 Task: Check the sale-to-list ratio of sun room in the last 5 years.
Action: Mouse moved to (781, 175)
Screenshot: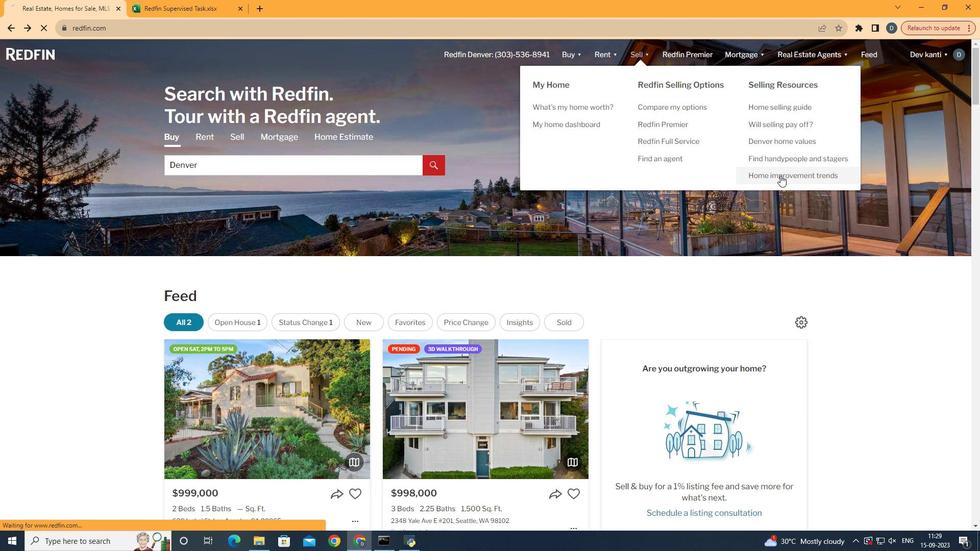 
Action: Mouse pressed left at (781, 175)
Screenshot: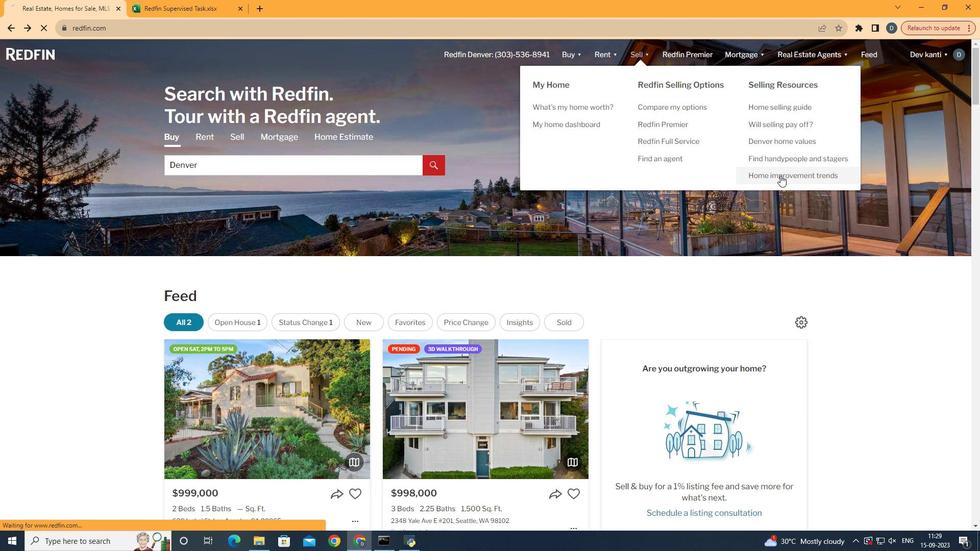 
Action: Mouse moved to (247, 192)
Screenshot: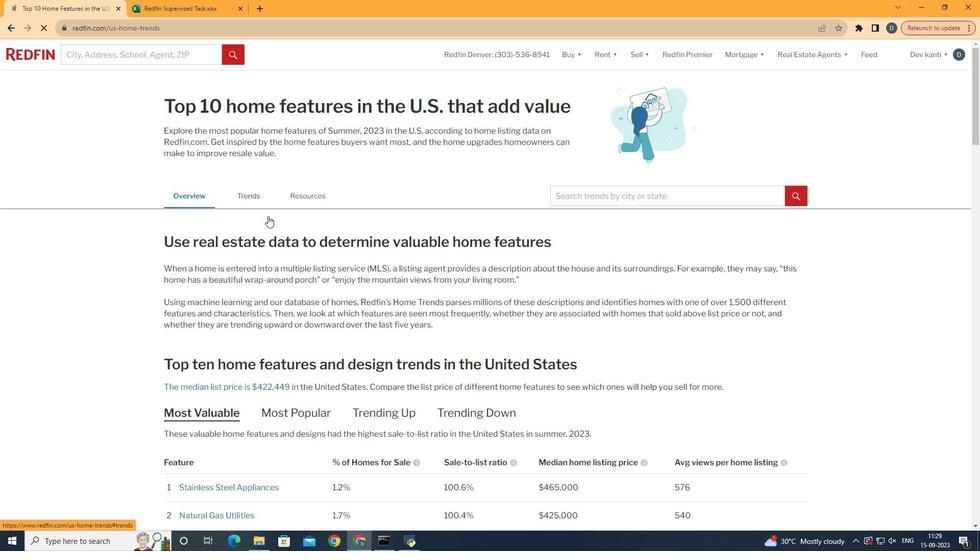 
Action: Mouse pressed left at (247, 192)
Screenshot: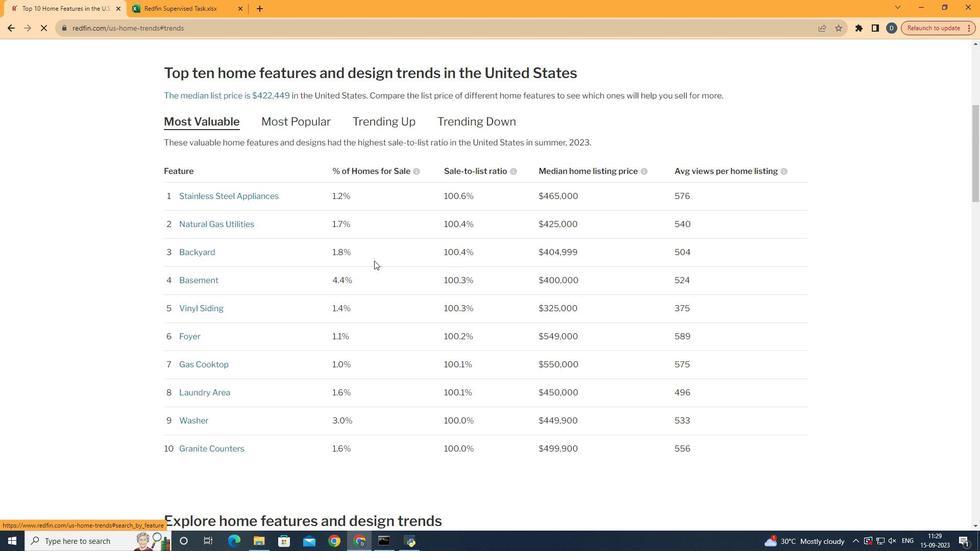 
Action: Mouse moved to (424, 272)
Screenshot: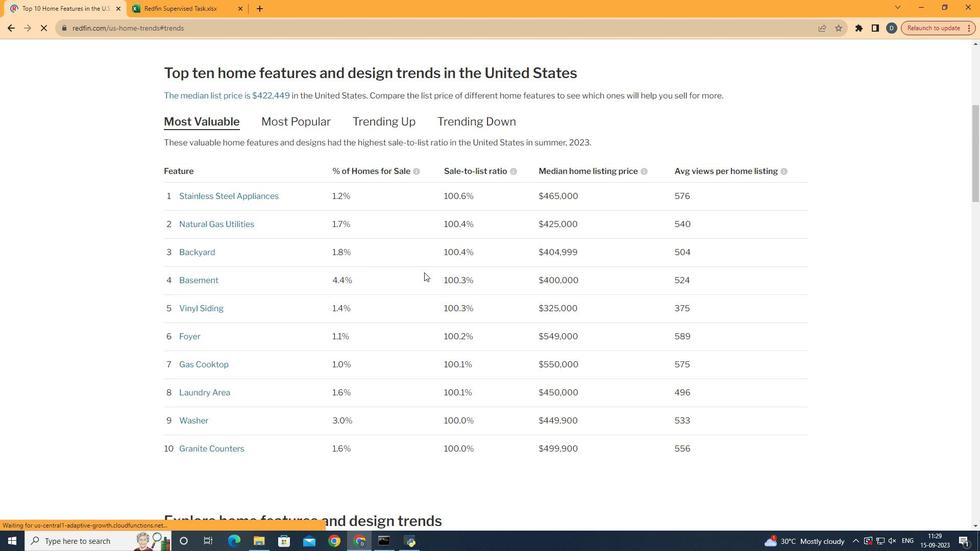 
Action: Mouse scrolled (424, 272) with delta (0, 0)
Screenshot: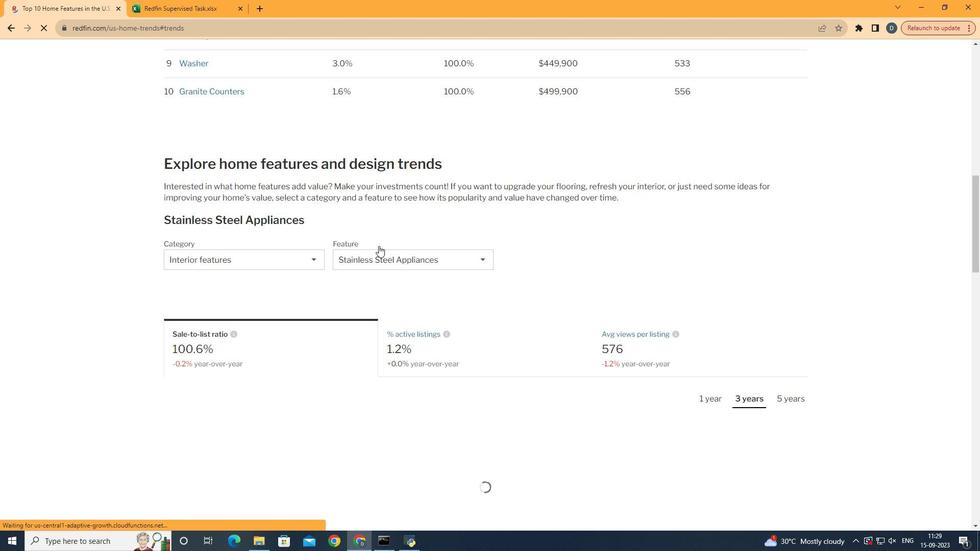 
Action: Mouse scrolled (424, 272) with delta (0, 0)
Screenshot: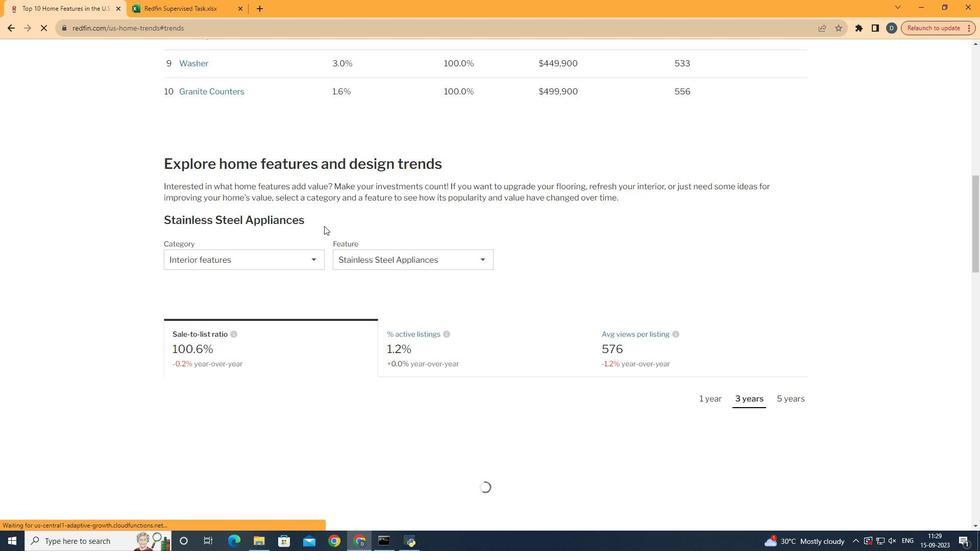 
Action: Mouse scrolled (424, 272) with delta (0, 0)
Screenshot: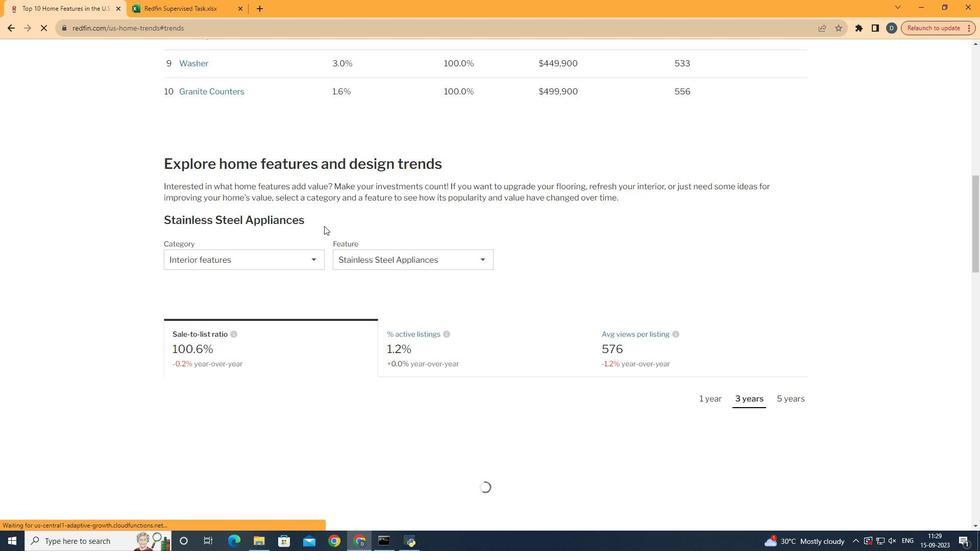 
Action: Mouse scrolled (424, 272) with delta (0, 0)
Screenshot: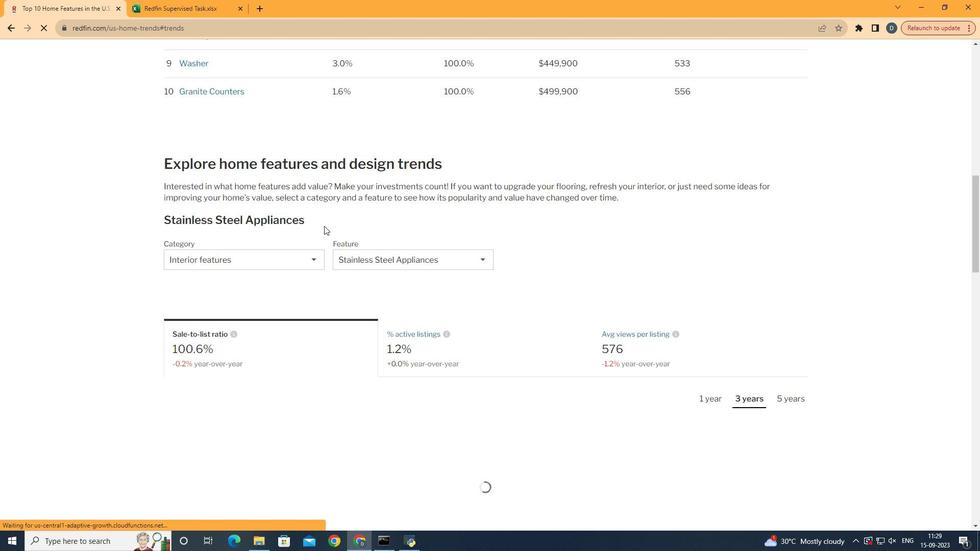 
Action: Mouse scrolled (424, 272) with delta (0, 0)
Screenshot: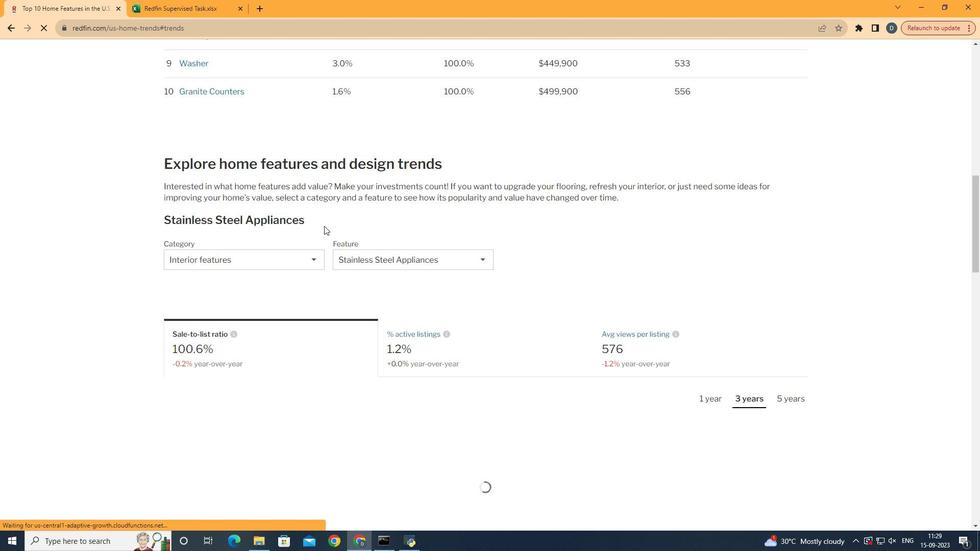 
Action: Mouse scrolled (424, 272) with delta (0, 0)
Screenshot: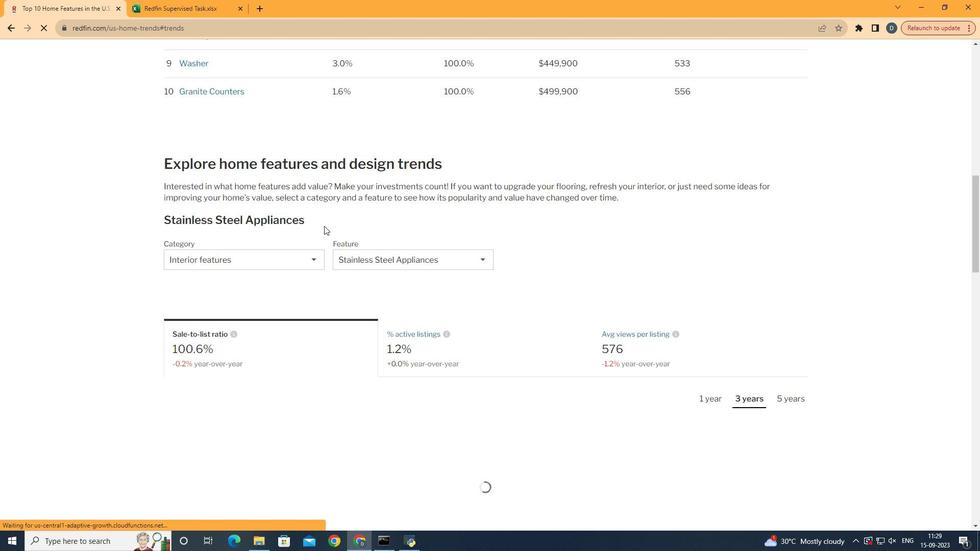 
Action: Mouse scrolled (424, 272) with delta (0, 0)
Screenshot: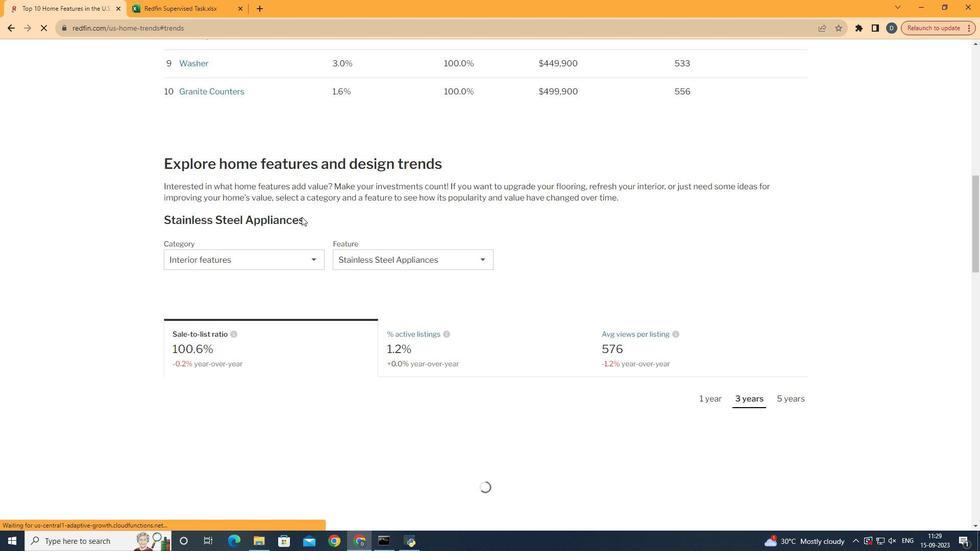 
Action: Mouse moved to (274, 266)
Screenshot: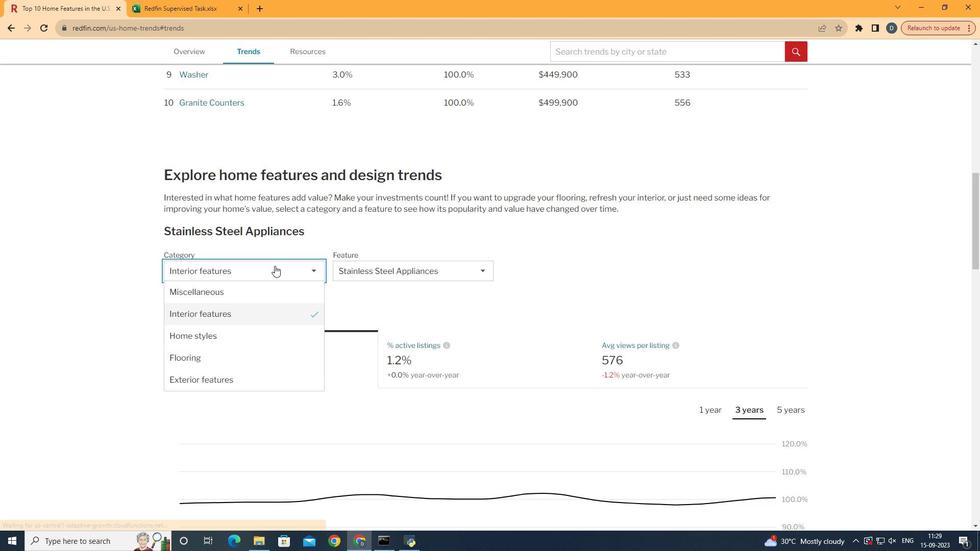 
Action: Mouse pressed left at (274, 266)
Screenshot: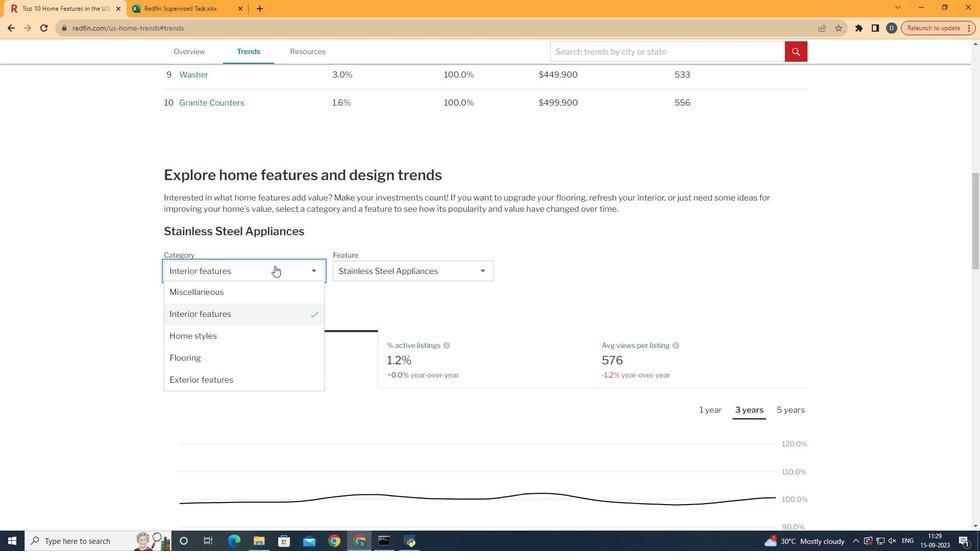 
Action: Mouse scrolled (274, 265) with delta (0, 0)
Screenshot: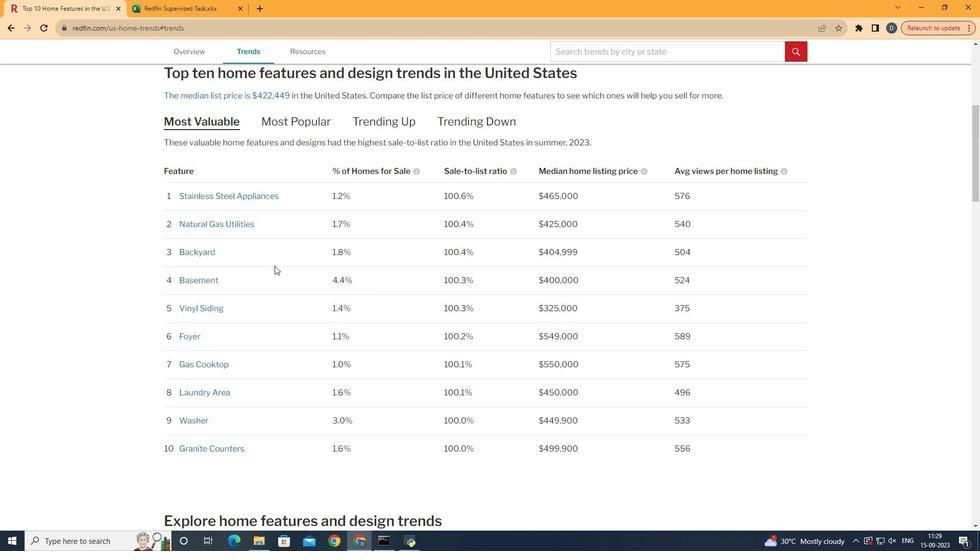 
Action: Mouse scrolled (274, 265) with delta (0, 0)
Screenshot: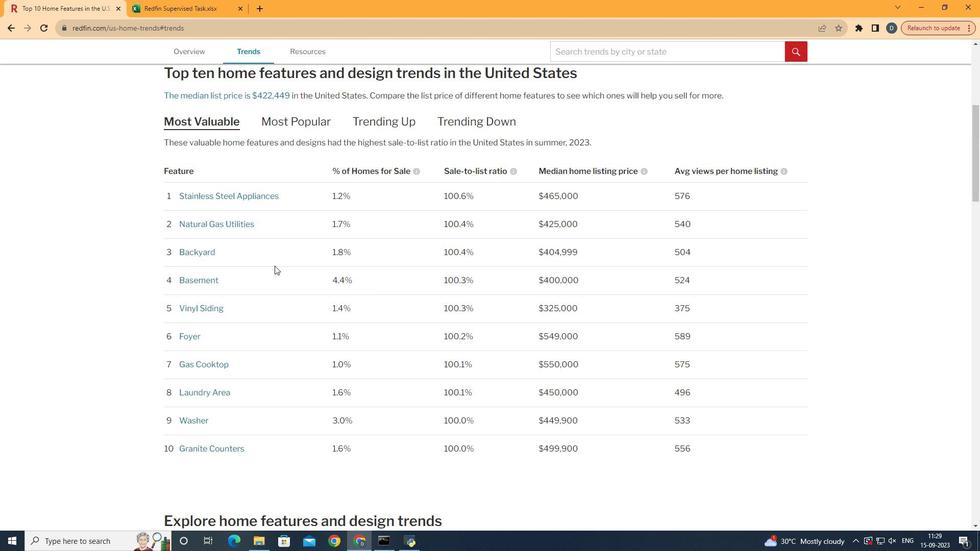 
Action: Mouse scrolled (274, 265) with delta (0, 0)
Screenshot: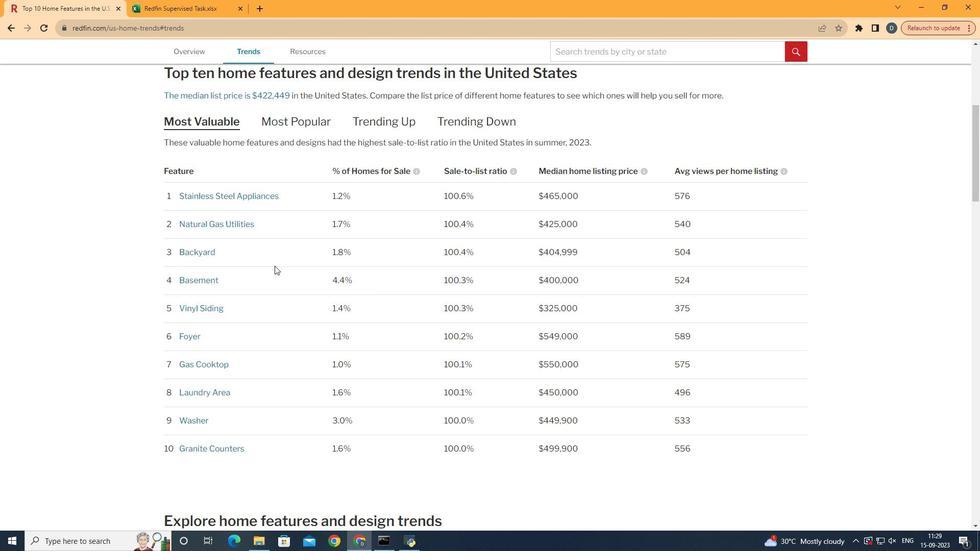 
Action: Mouse scrolled (274, 265) with delta (0, 0)
Screenshot: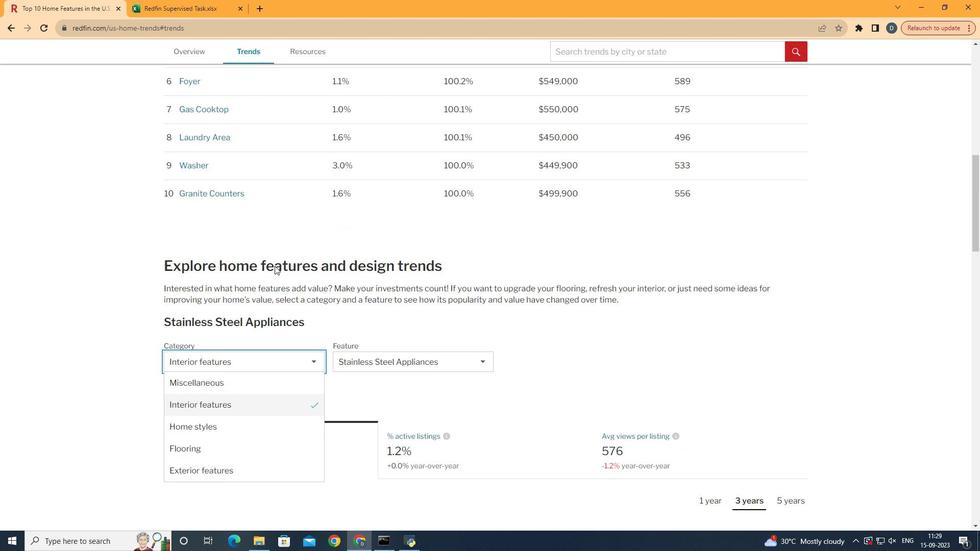 
Action: Mouse scrolled (274, 265) with delta (0, 0)
Screenshot: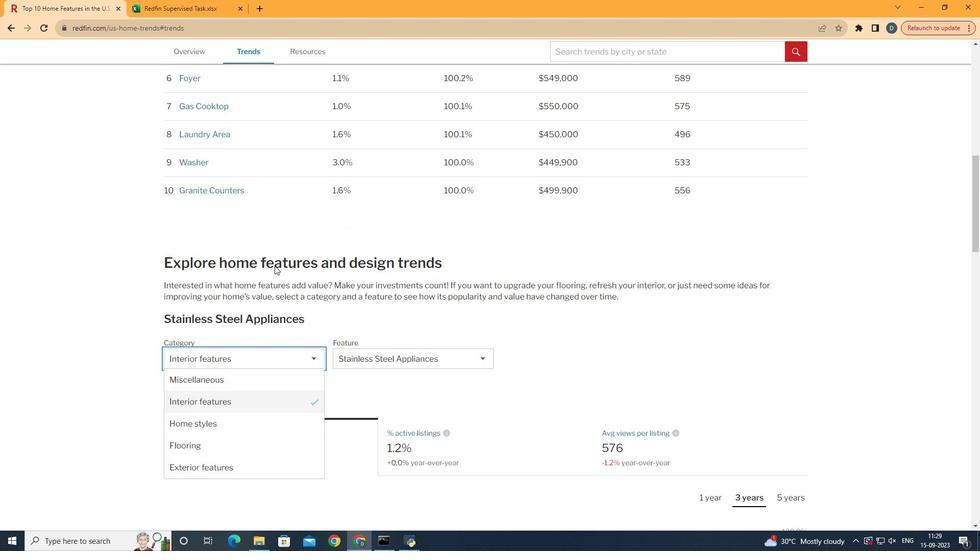 
Action: Mouse scrolled (274, 265) with delta (0, 0)
Screenshot: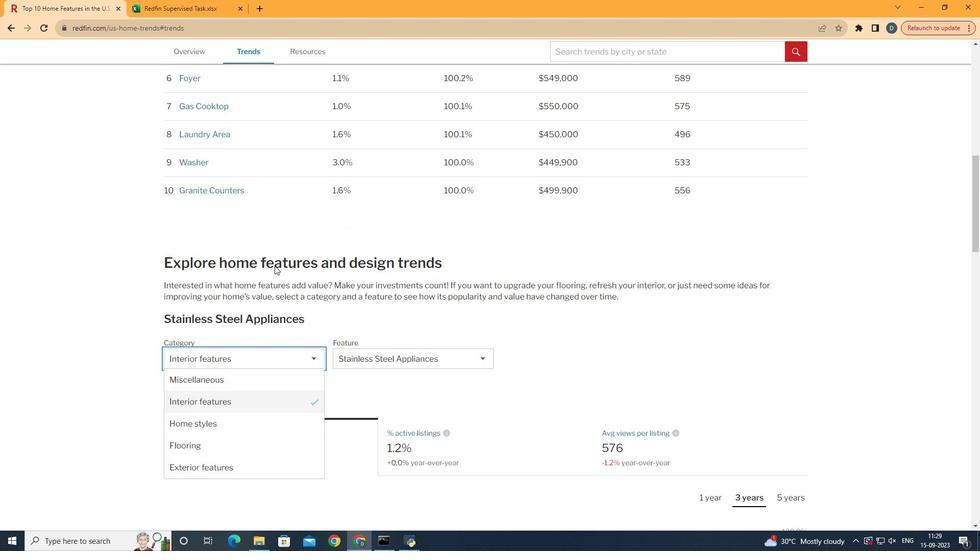
Action: Mouse scrolled (274, 265) with delta (0, 0)
Screenshot: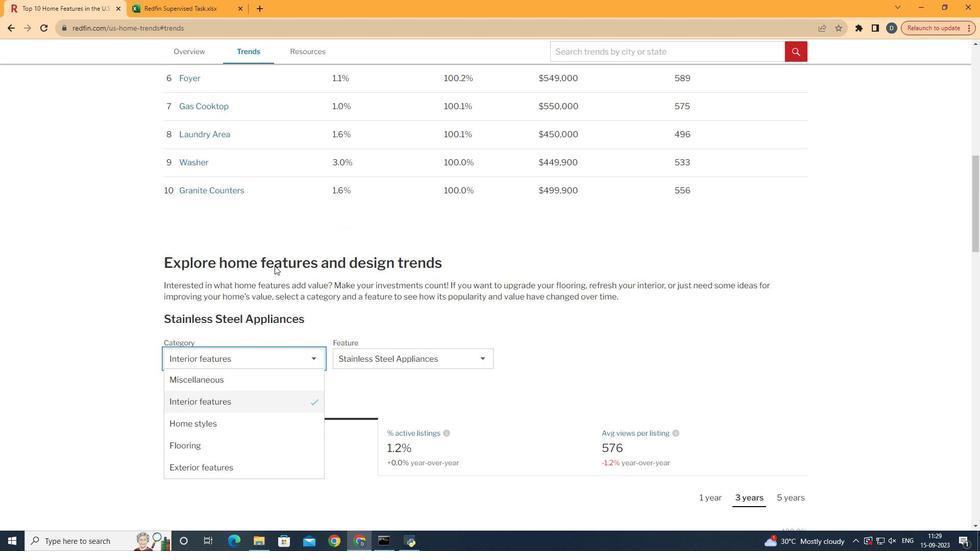 
Action: Mouse scrolled (274, 265) with delta (0, 0)
Screenshot: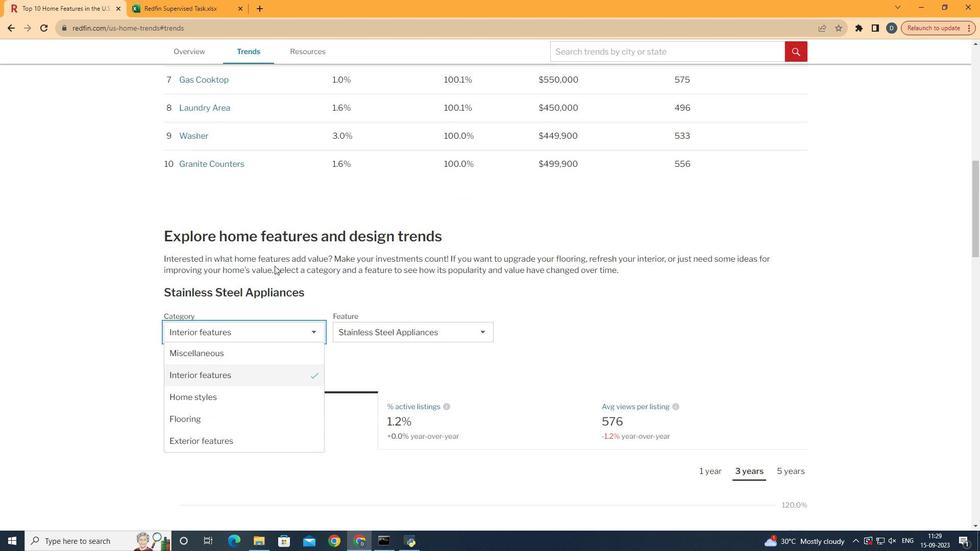 
Action: Mouse scrolled (274, 265) with delta (0, 0)
Screenshot: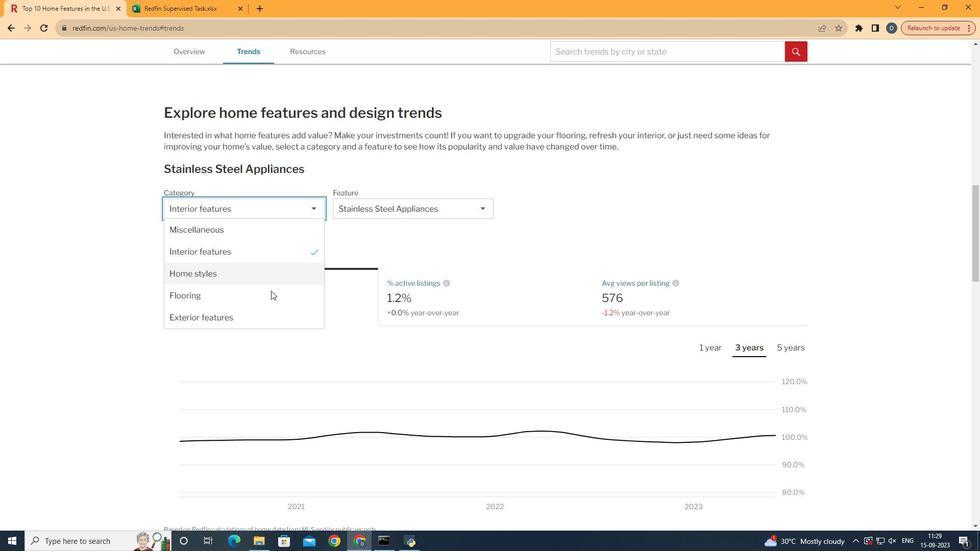 
Action: Mouse scrolled (274, 265) with delta (0, 0)
Screenshot: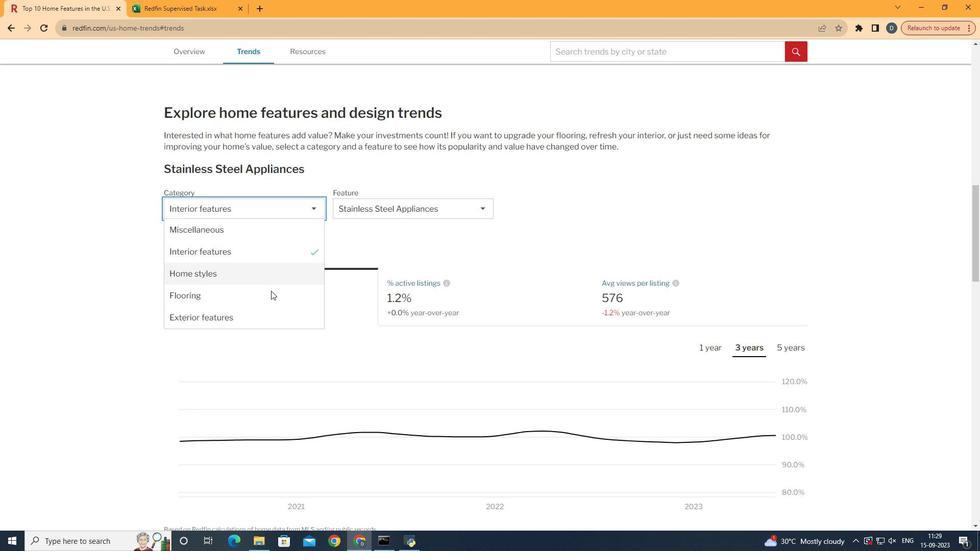 
Action: Mouse scrolled (274, 265) with delta (0, 0)
Screenshot: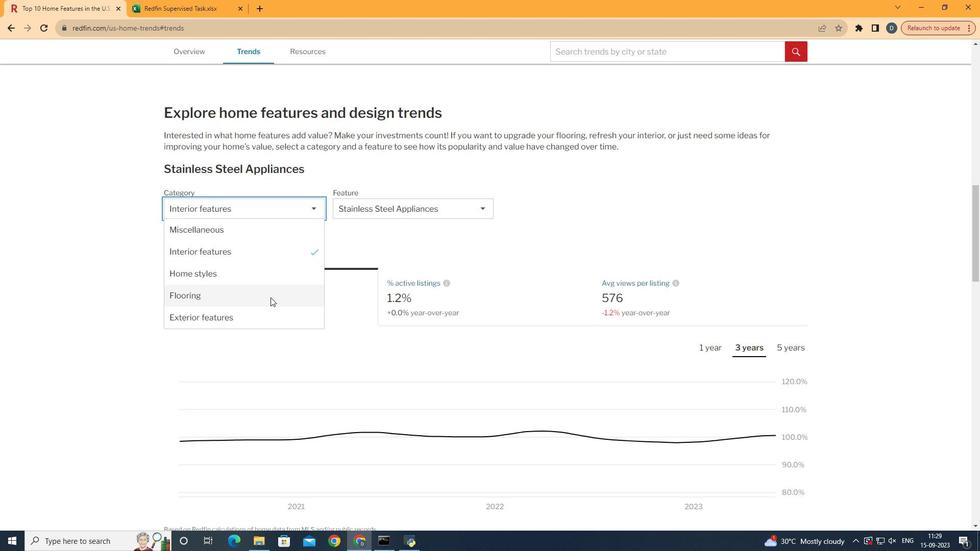 
Action: Mouse moved to (280, 312)
Screenshot: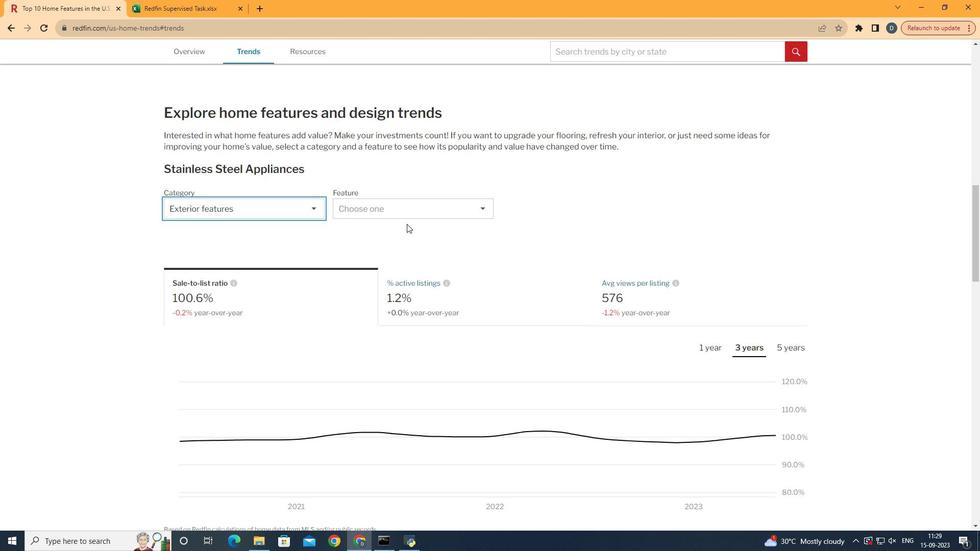 
Action: Mouse pressed left at (280, 312)
Screenshot: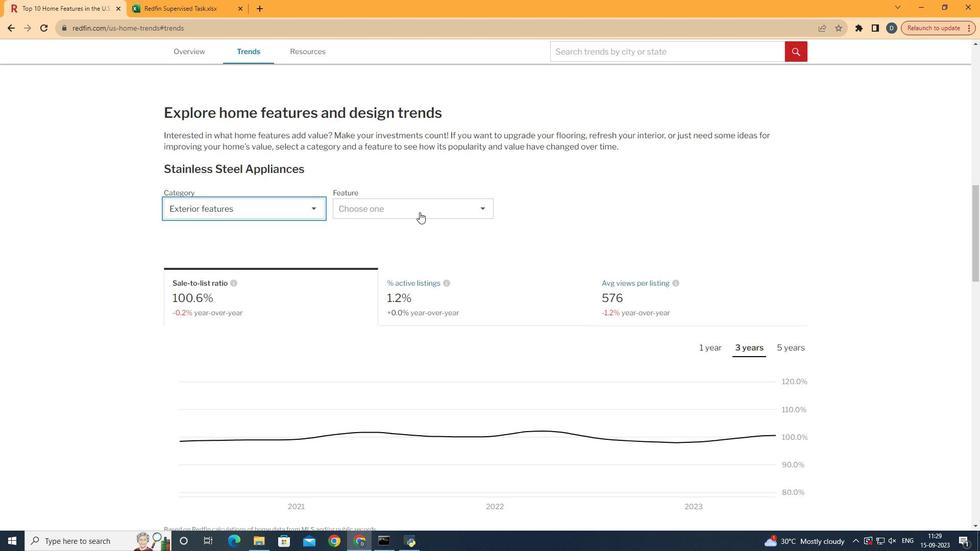 
Action: Mouse moved to (423, 209)
Screenshot: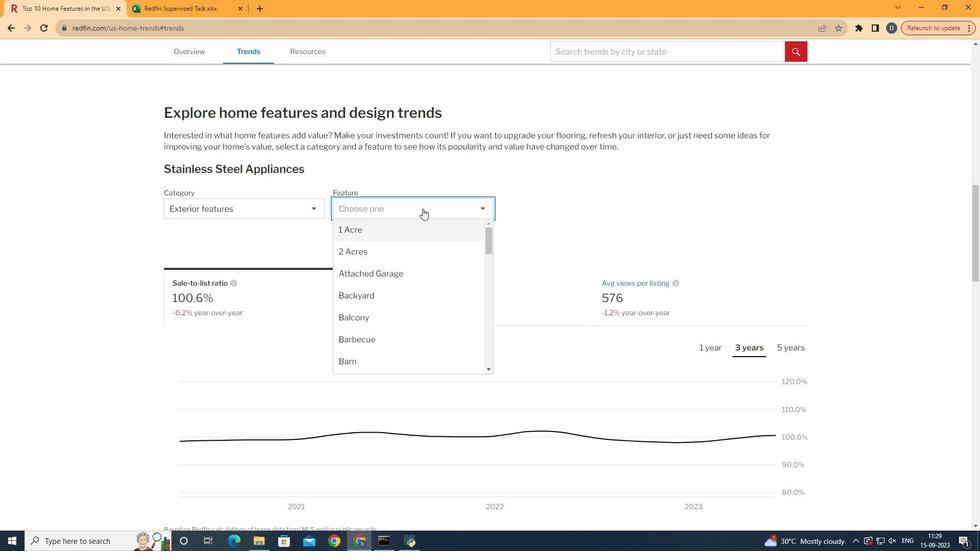 
Action: Mouse pressed left at (423, 209)
Screenshot: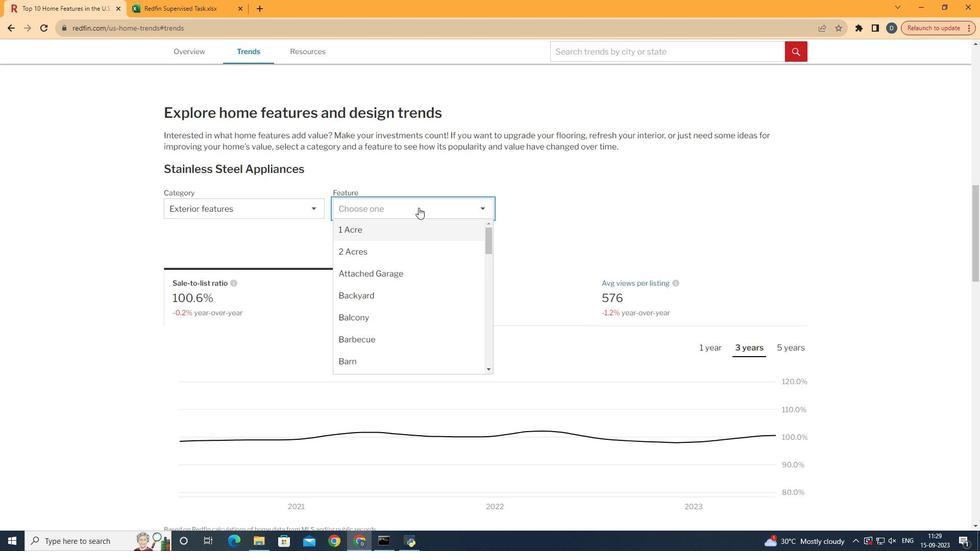 
Action: Mouse moved to (444, 279)
Screenshot: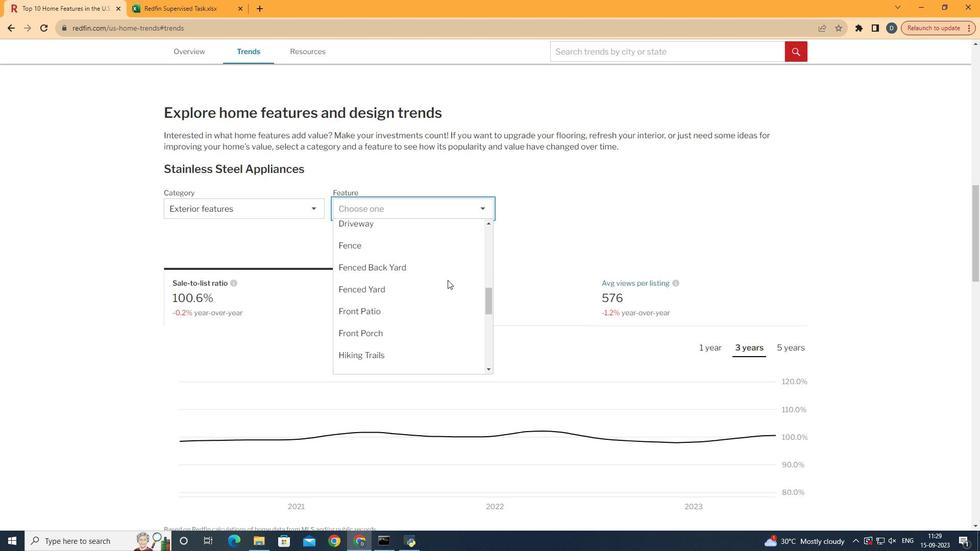 
Action: Mouse scrolled (444, 278) with delta (0, 0)
Screenshot: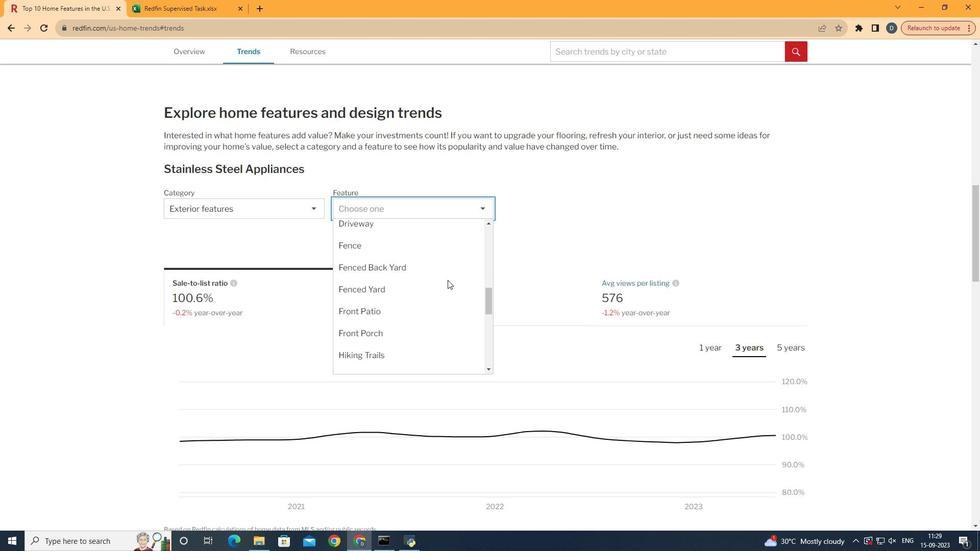 
Action: Mouse moved to (446, 279)
Screenshot: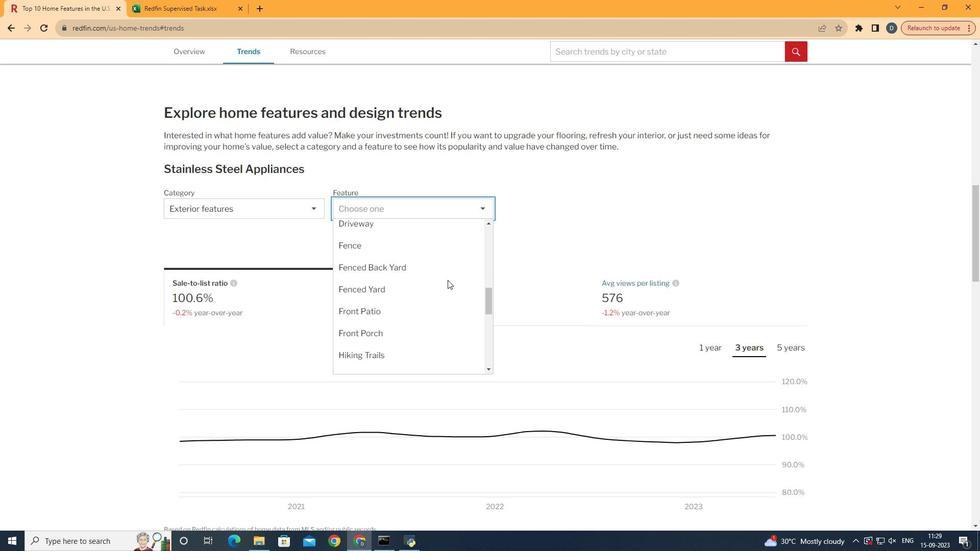 
Action: Mouse scrolled (446, 278) with delta (0, 0)
Screenshot: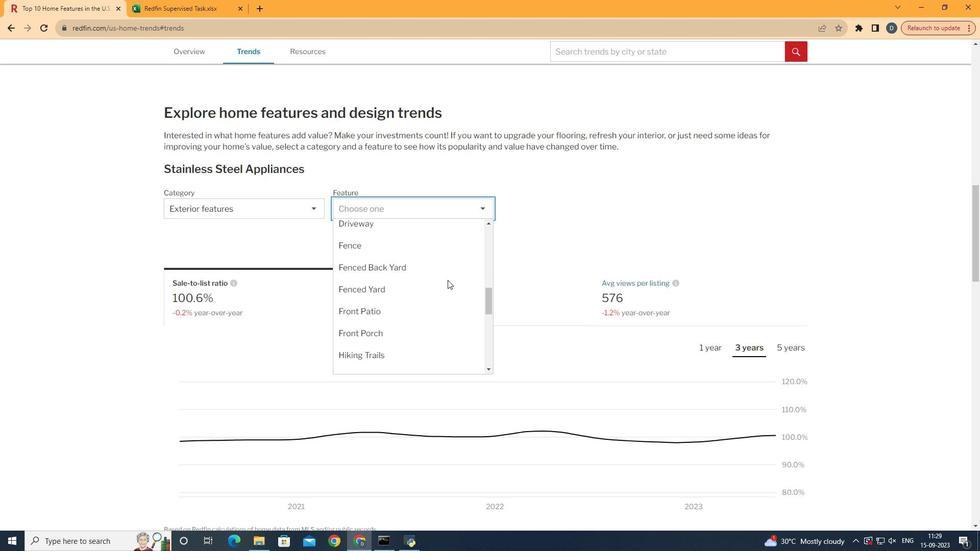 
Action: Mouse moved to (446, 279)
Screenshot: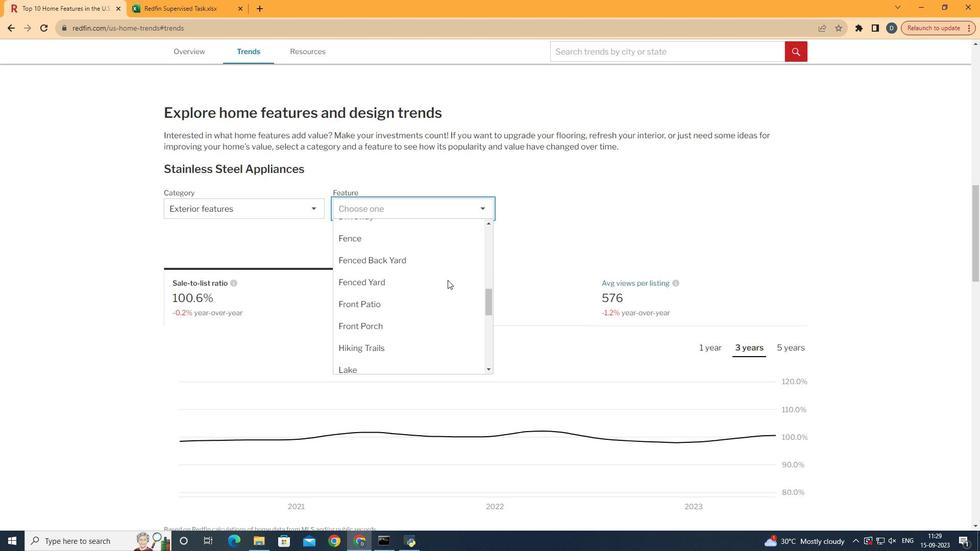 
Action: Mouse scrolled (446, 278) with delta (0, 0)
Screenshot: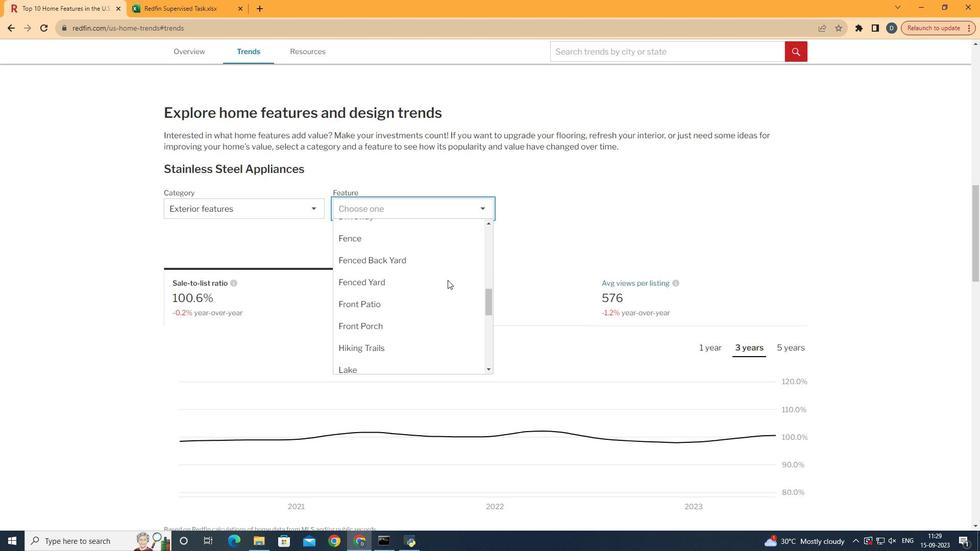 
Action: Mouse moved to (447, 279)
Screenshot: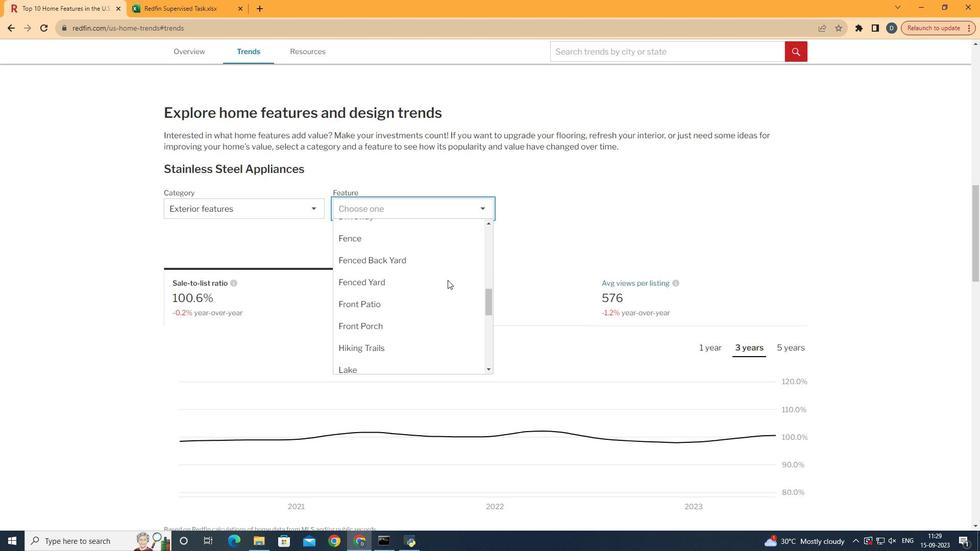 
Action: Mouse scrolled (447, 279) with delta (0, 0)
Screenshot: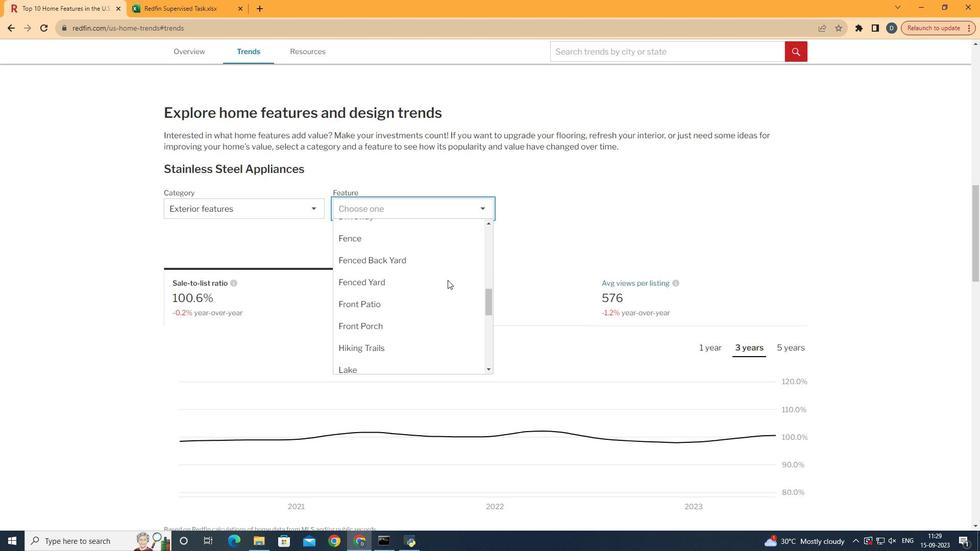 
Action: Mouse moved to (448, 280)
Screenshot: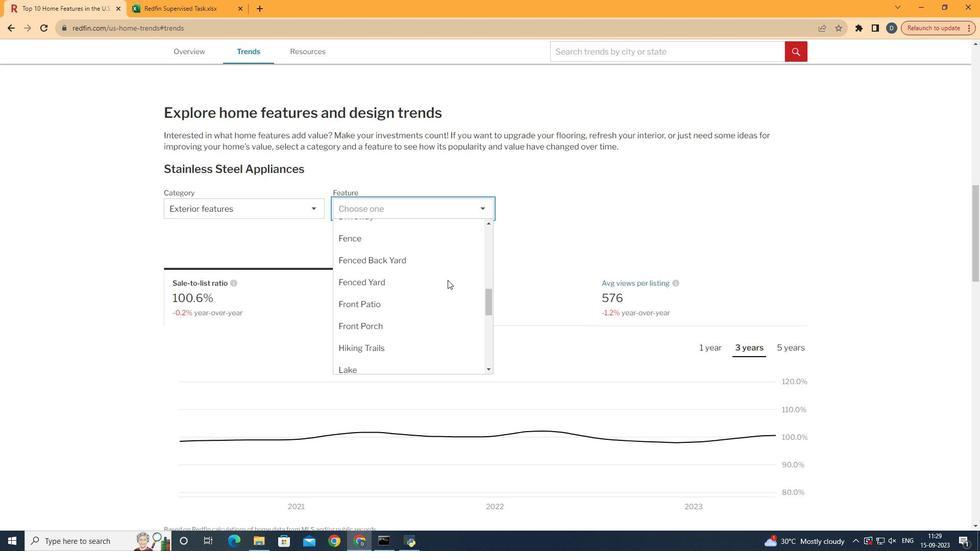 
Action: Mouse scrolled (448, 279) with delta (0, 0)
Screenshot: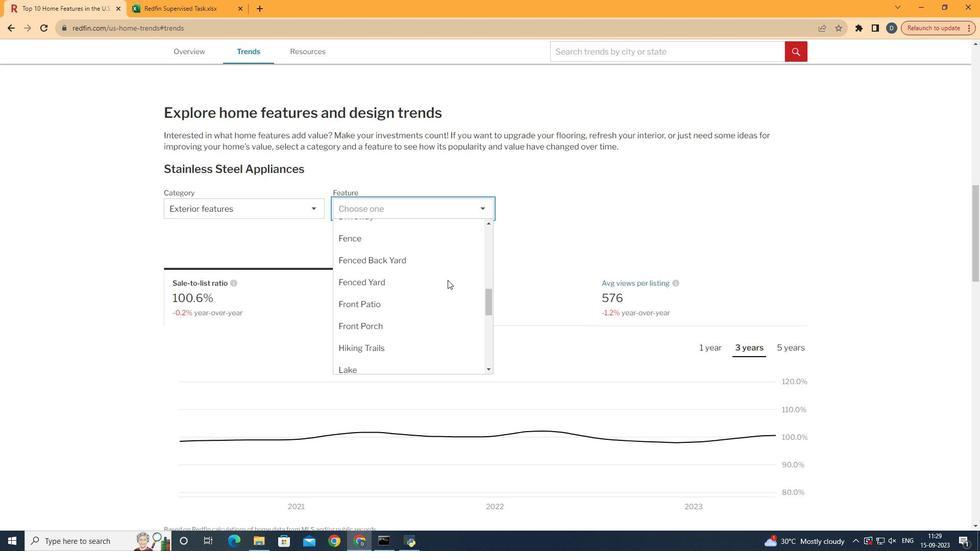 
Action: Mouse scrolled (448, 279) with delta (0, 0)
Screenshot: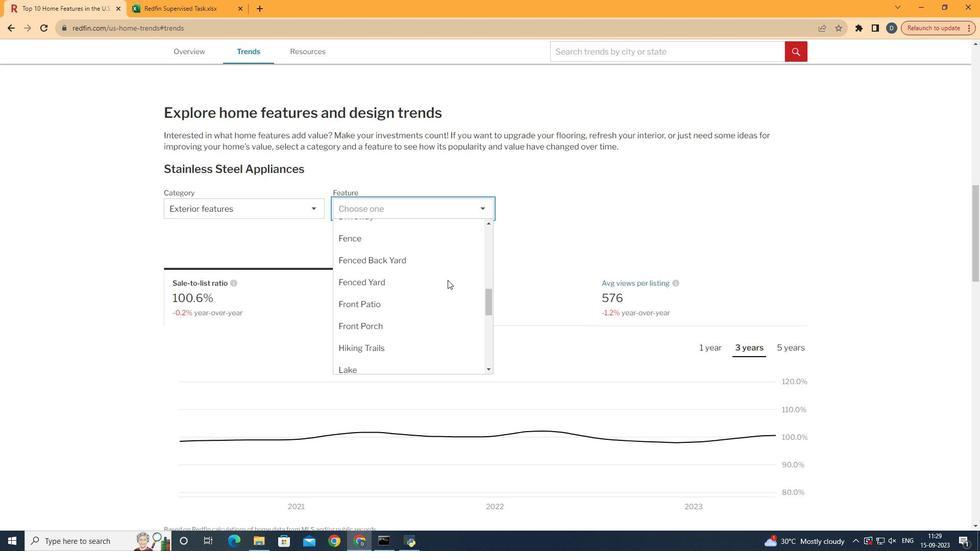 
Action: Mouse scrolled (448, 279) with delta (0, 0)
Screenshot: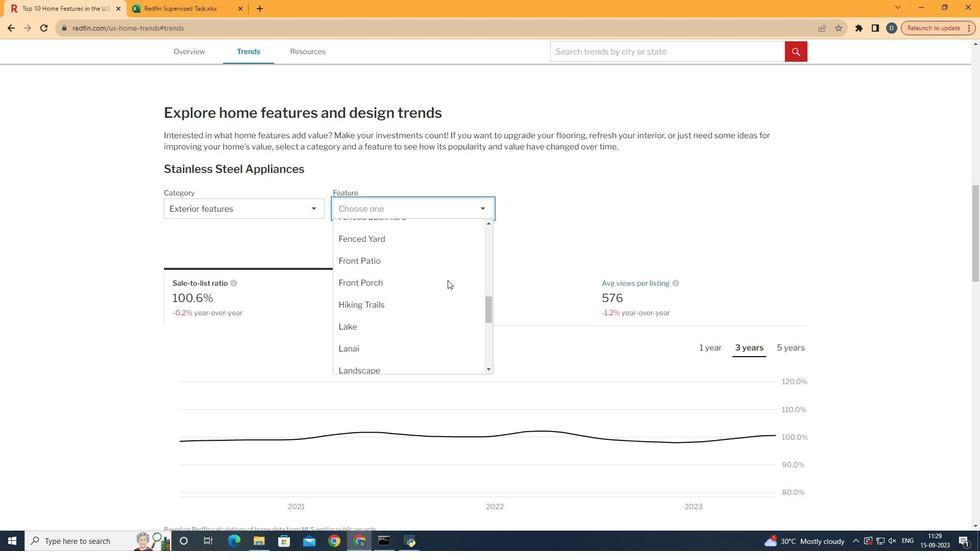 
Action: Mouse scrolled (448, 279) with delta (0, 0)
Screenshot: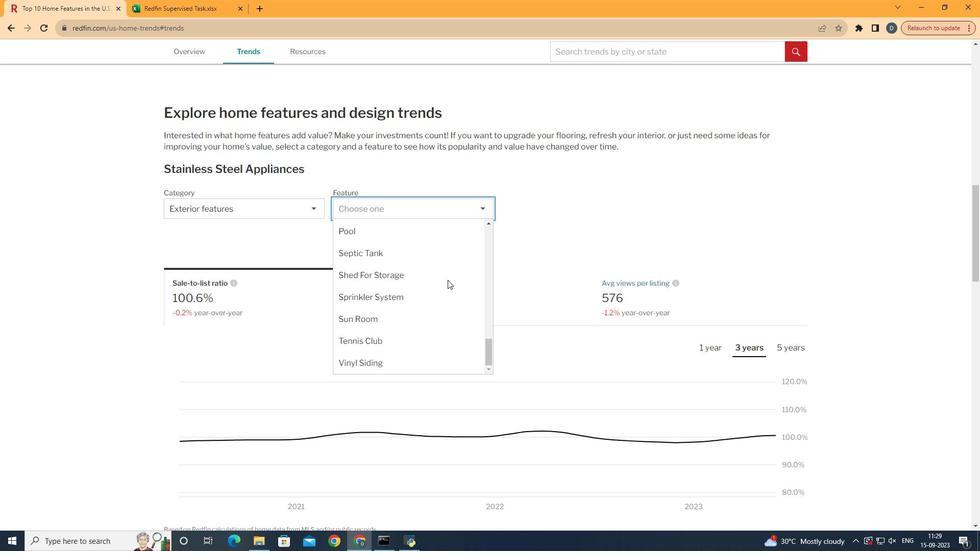 
Action: Mouse scrolled (448, 279) with delta (0, 0)
Screenshot: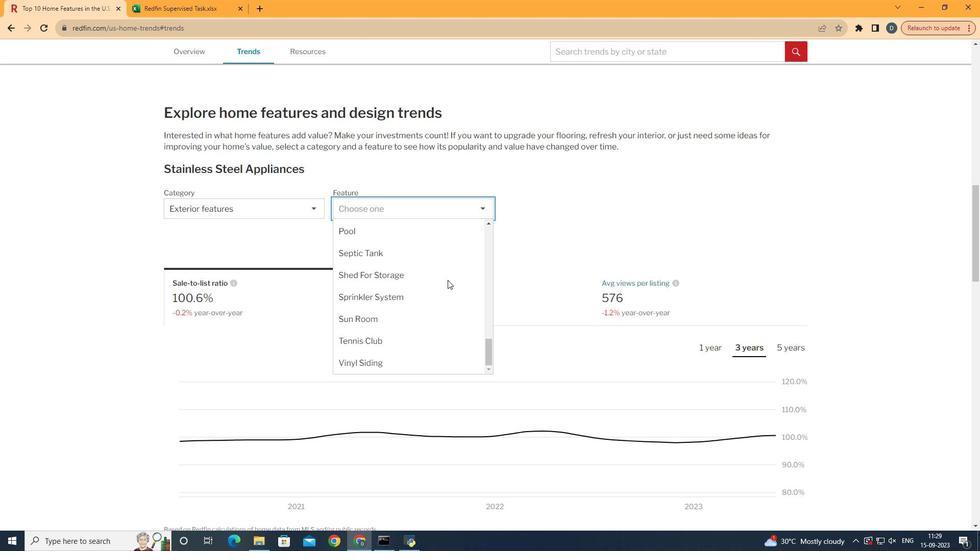 
Action: Mouse scrolled (448, 279) with delta (0, 0)
Screenshot: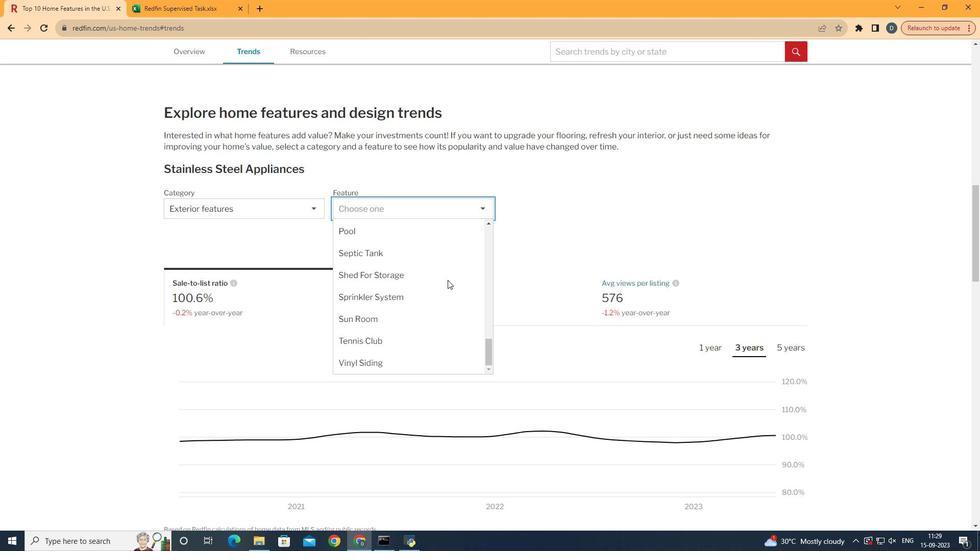 
Action: Mouse scrolled (448, 279) with delta (0, 0)
Screenshot: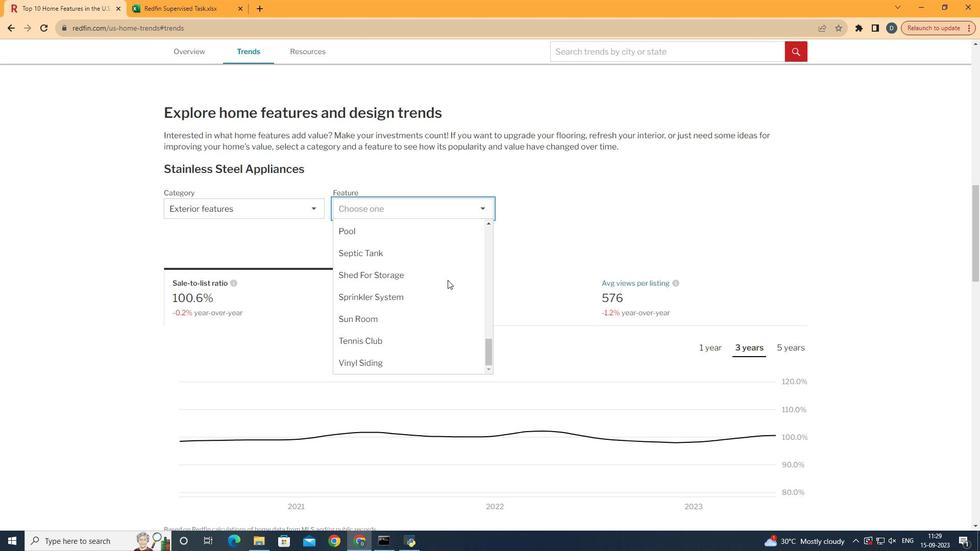 
Action: Mouse scrolled (448, 279) with delta (0, 0)
Screenshot: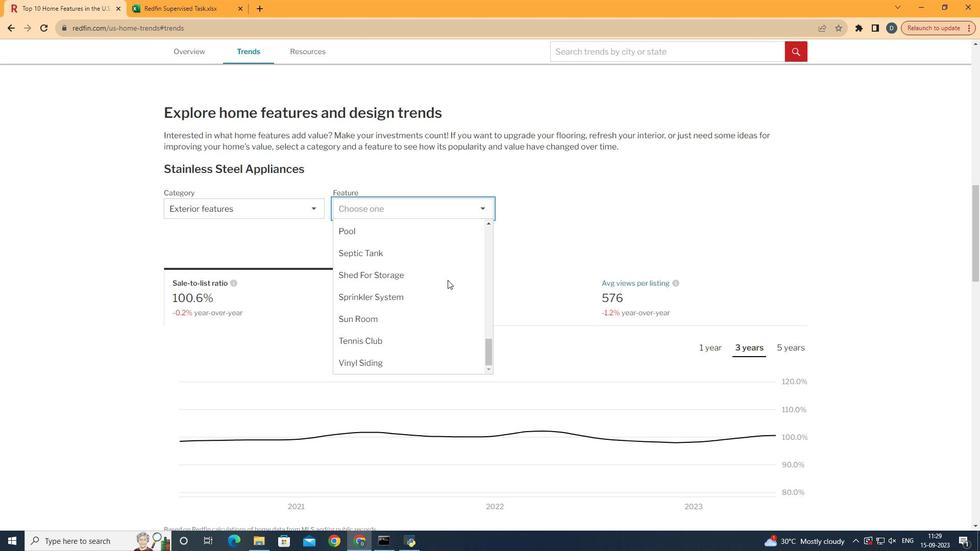 
Action: Mouse scrolled (448, 279) with delta (0, 0)
Screenshot: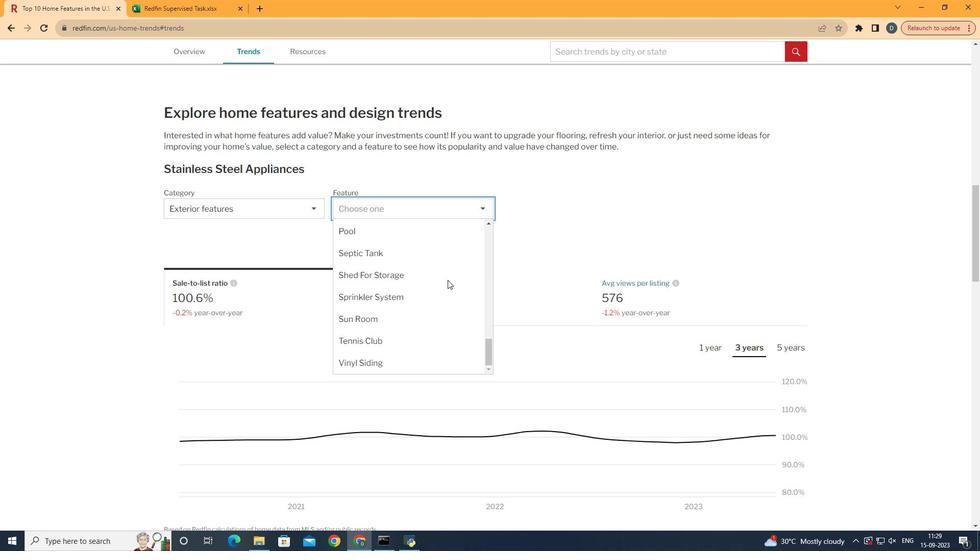 
Action: Mouse moved to (457, 317)
Screenshot: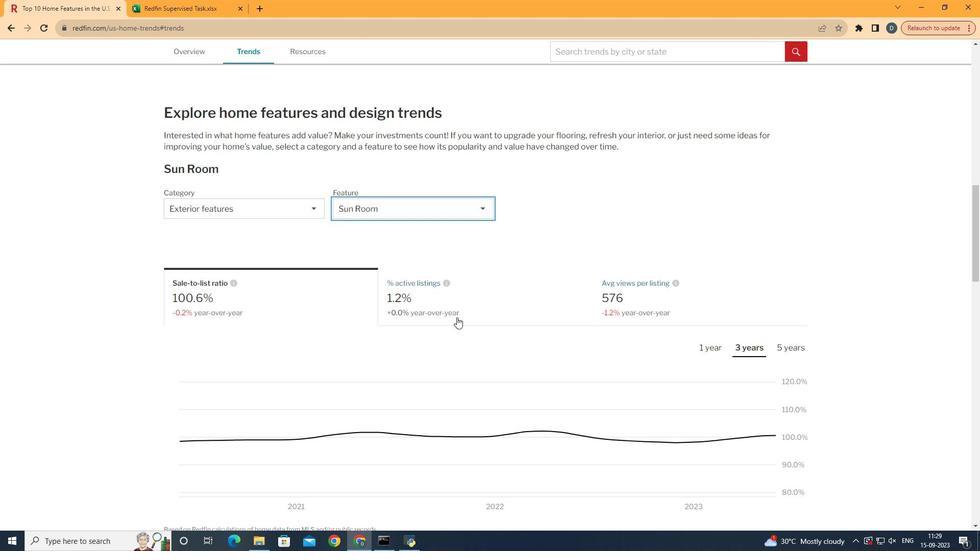 
Action: Mouse pressed left at (457, 317)
Screenshot: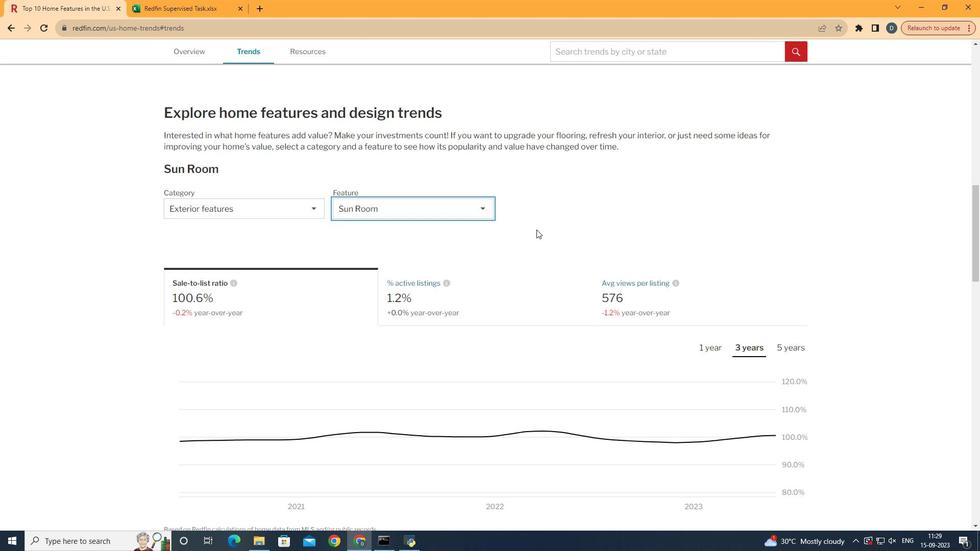 
Action: Mouse moved to (537, 227)
Screenshot: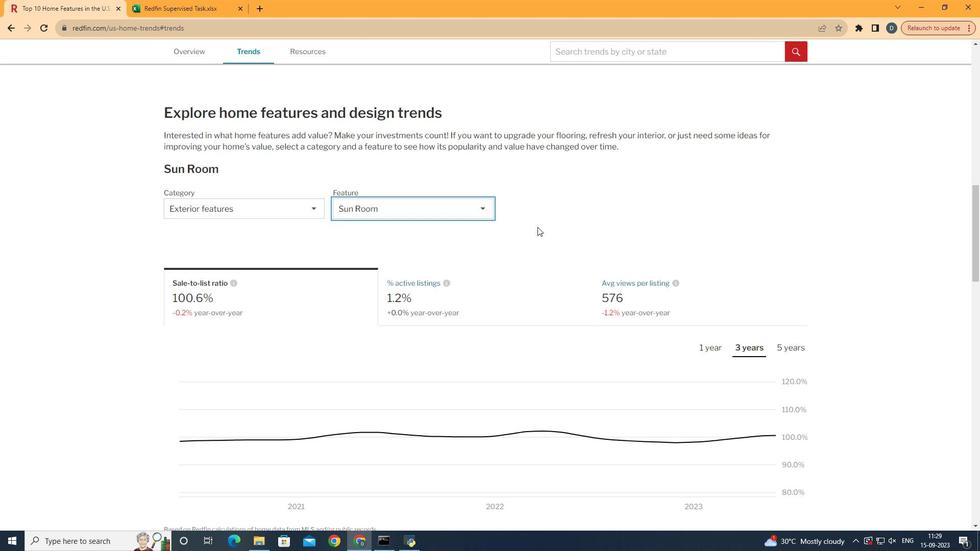 
Action: Mouse scrolled (537, 226) with delta (0, 0)
Screenshot: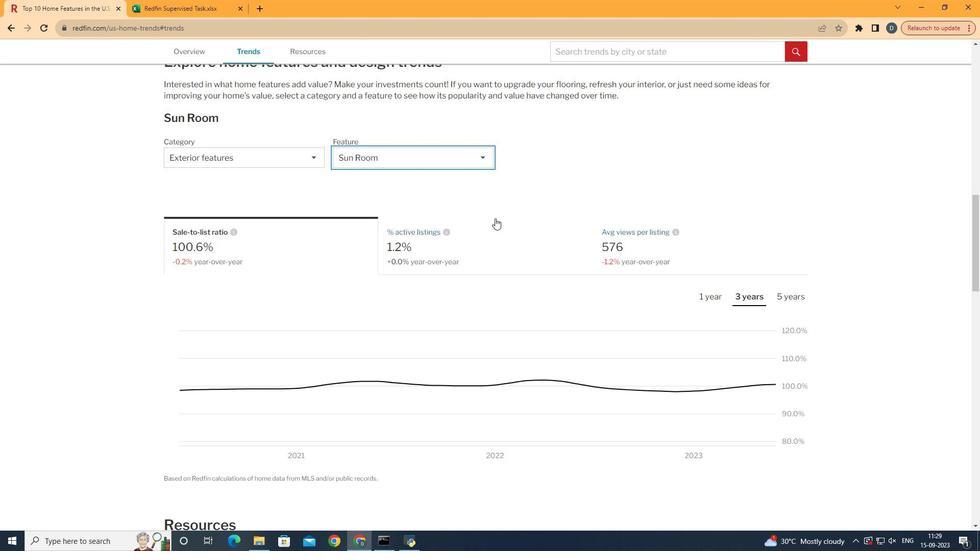 
Action: Mouse moved to (781, 298)
Screenshot: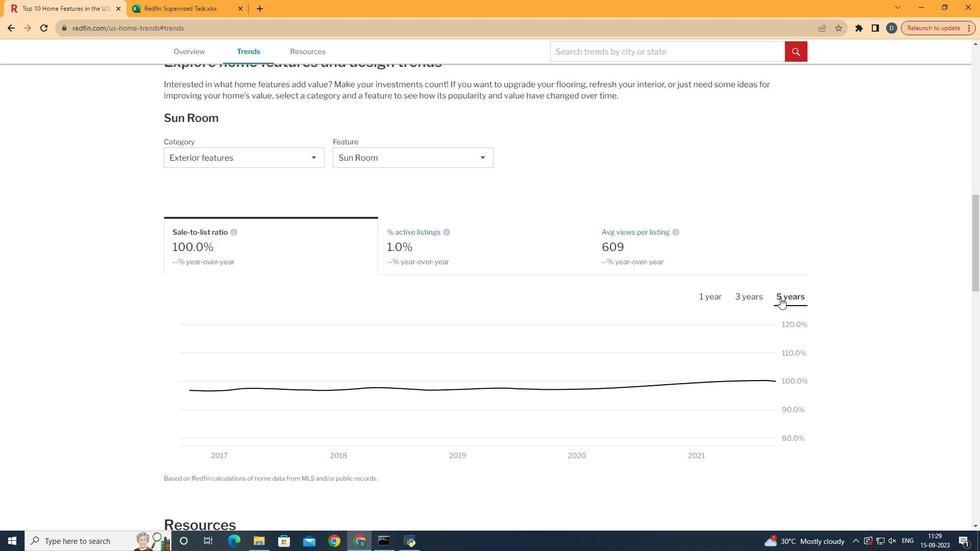 
Action: Mouse pressed left at (781, 298)
Screenshot: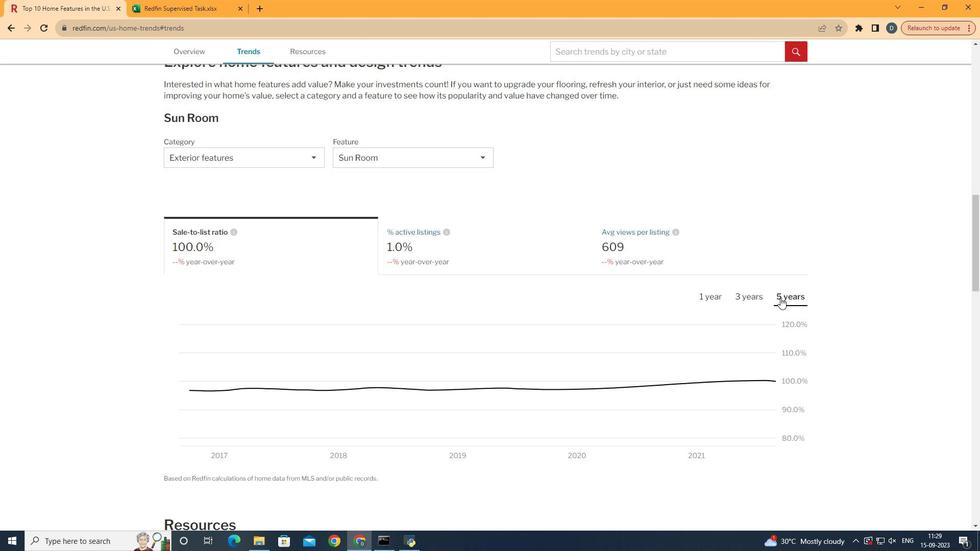 
